 Task: For heading Use Montserrat with bold.  font size for heading20,  'Change the font style of data to'Montserrat and font size to 12,  Change the alignment of both headline & data to Align center.  In the sheet   Innovate Sales review   book
Action: Mouse moved to (25, 121)
Screenshot: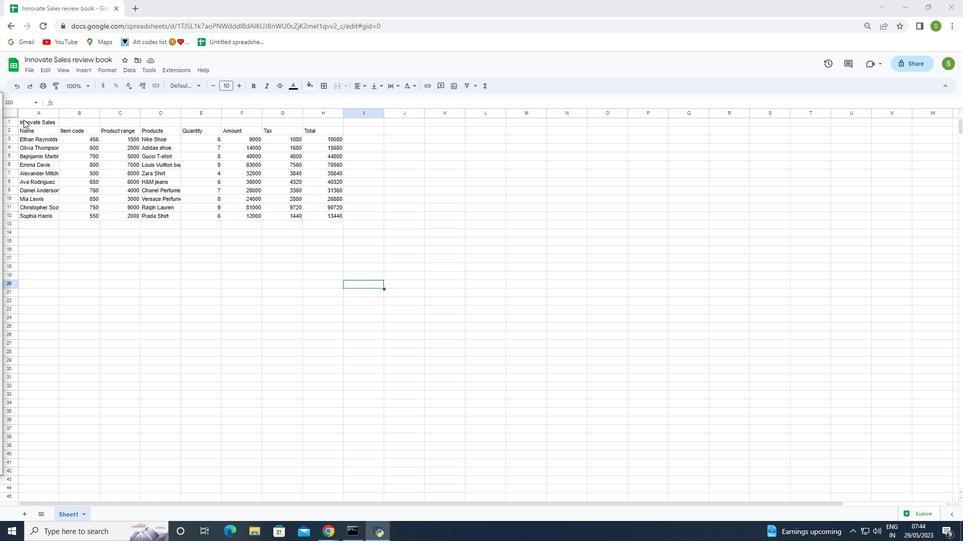 
Action: Mouse pressed left at (25, 121)
Screenshot: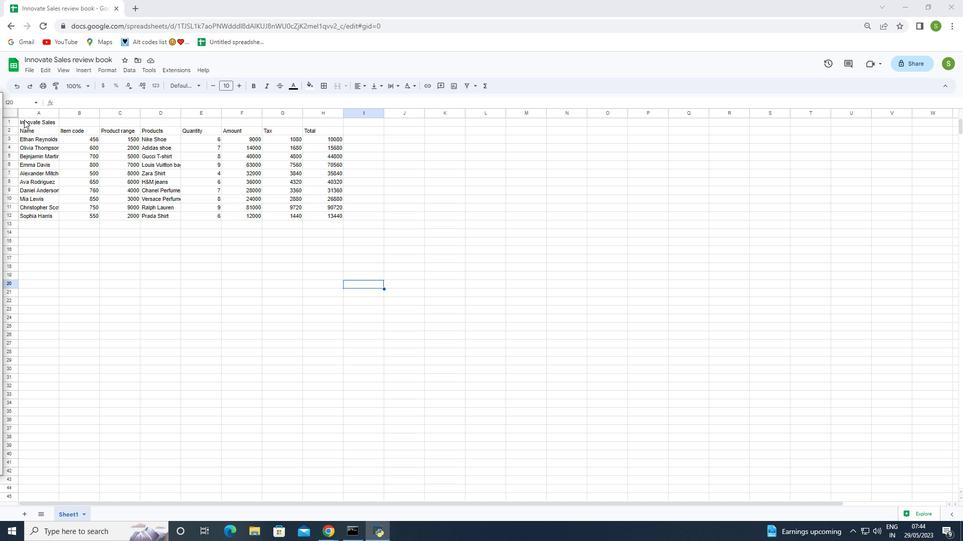 
Action: Mouse moved to (191, 86)
Screenshot: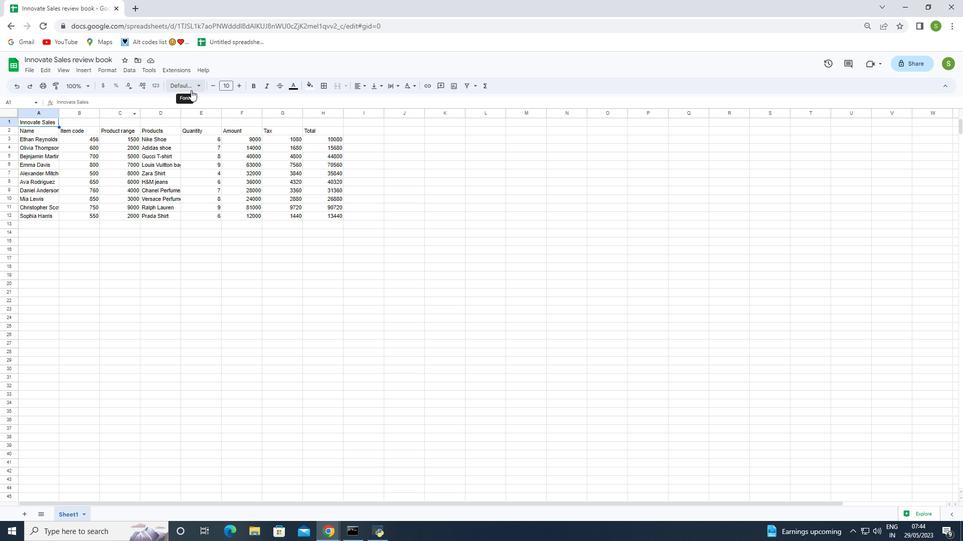 
Action: Mouse pressed left at (191, 86)
Screenshot: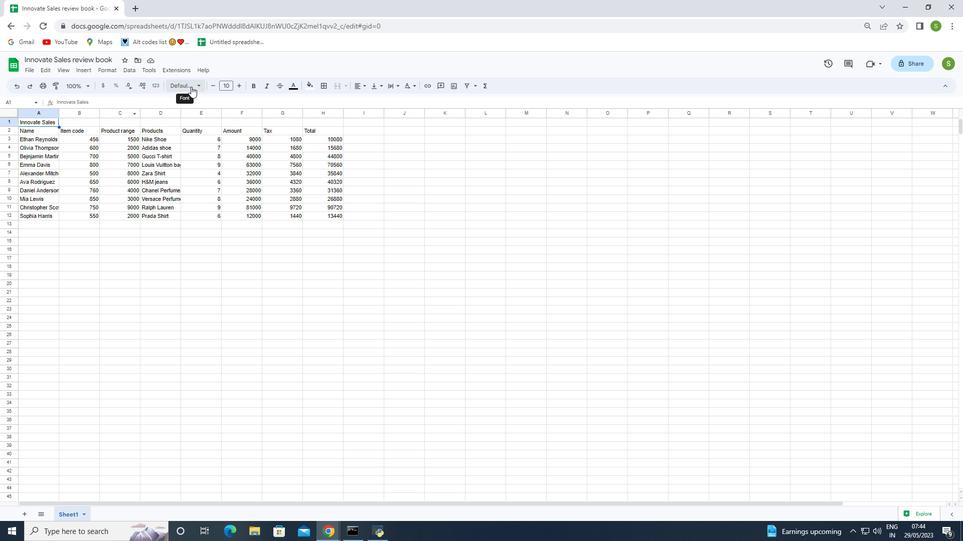 
Action: Mouse moved to (203, 466)
Screenshot: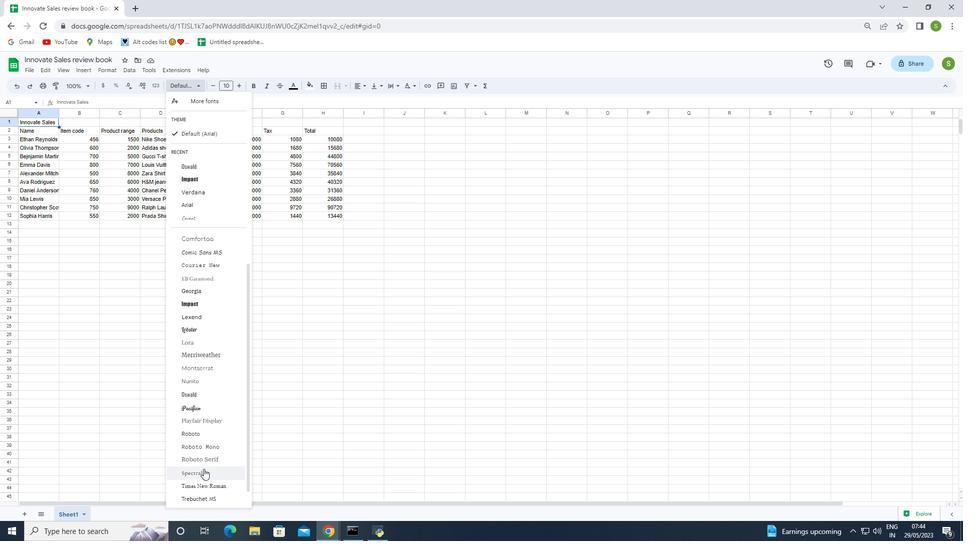 
Action: Mouse scrolled (203, 466) with delta (0, 0)
Screenshot: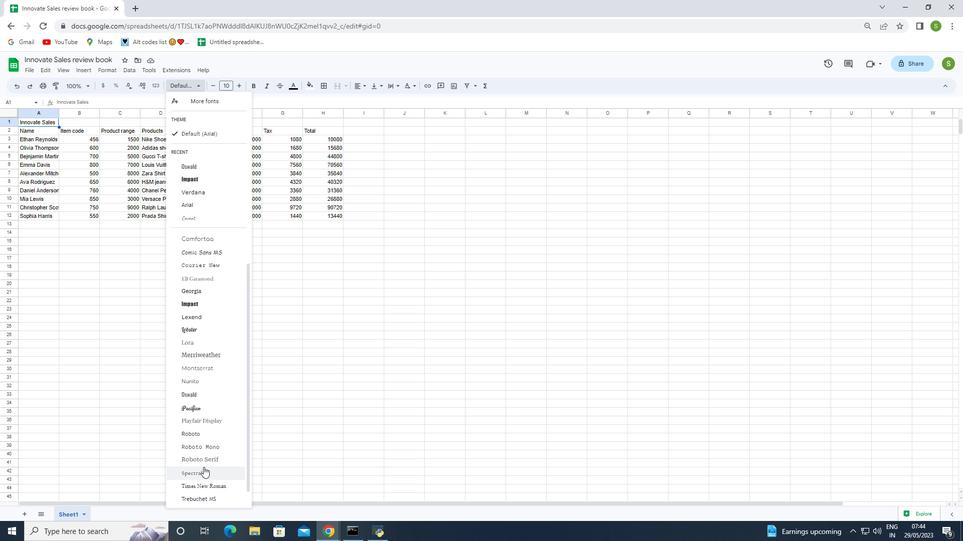 
Action: Mouse scrolled (203, 466) with delta (0, 0)
Screenshot: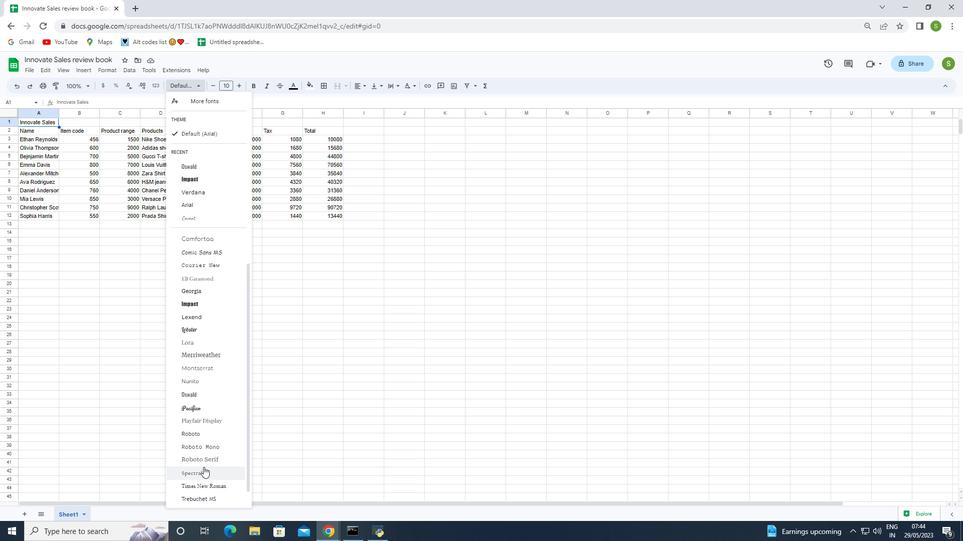 
Action: Mouse scrolled (203, 466) with delta (0, 0)
Screenshot: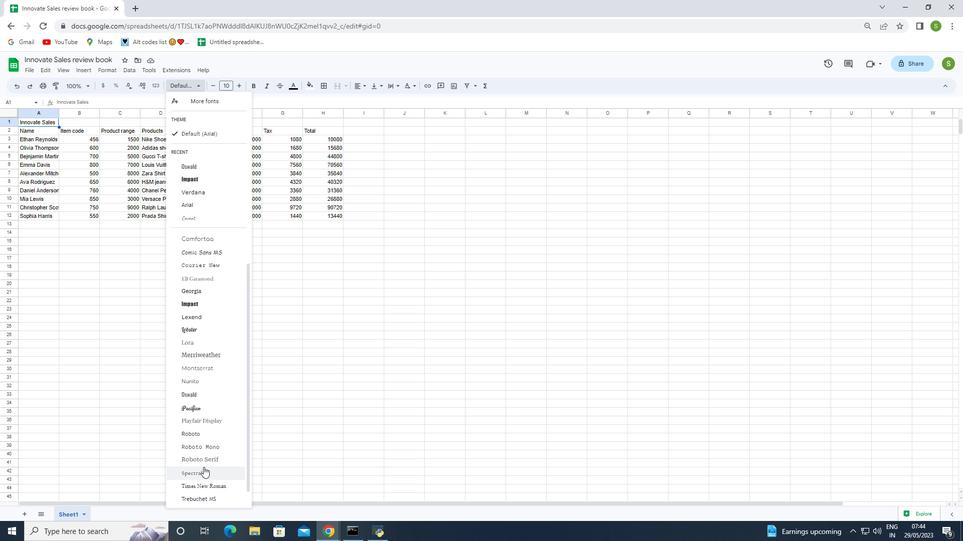 
Action: Mouse scrolled (203, 466) with delta (0, 0)
Screenshot: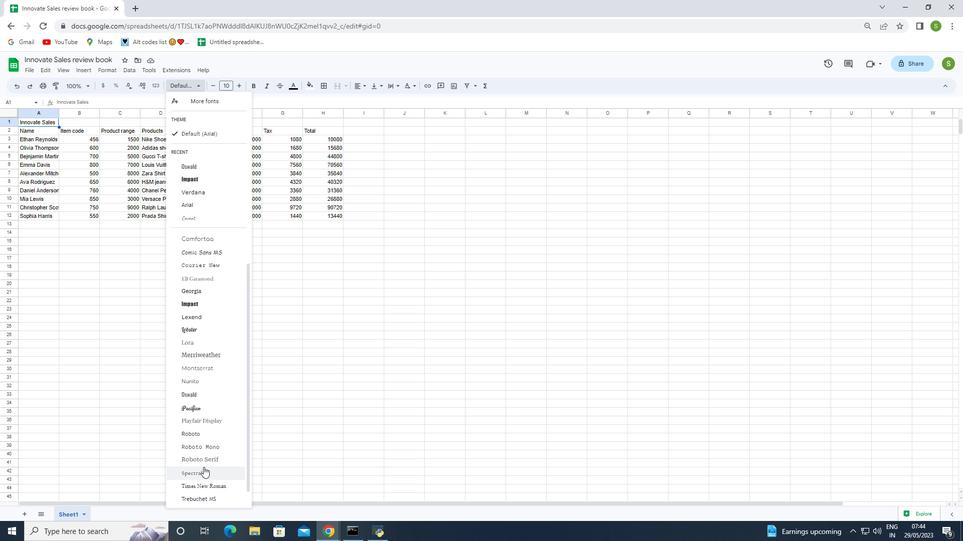 
Action: Mouse scrolled (203, 466) with delta (0, 0)
Screenshot: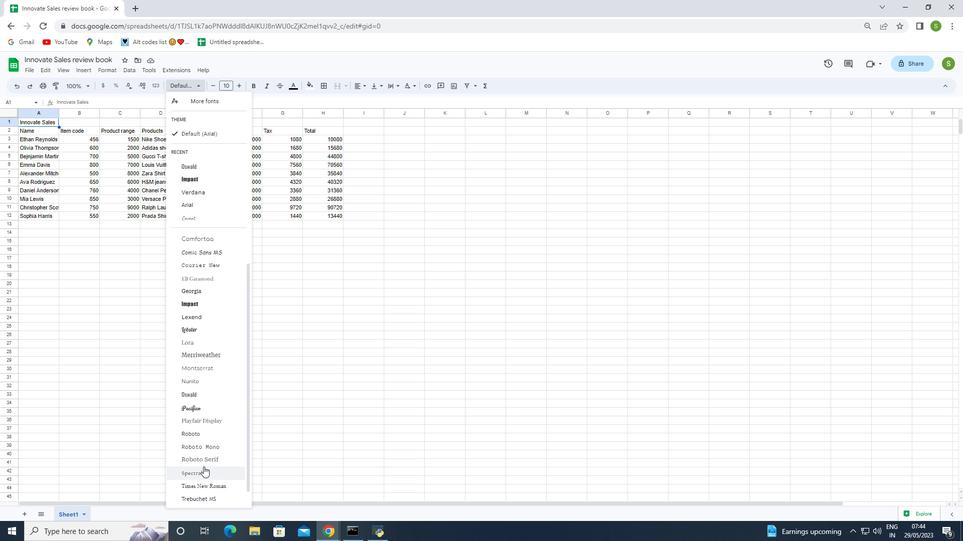 
Action: Mouse scrolled (203, 466) with delta (0, 0)
Screenshot: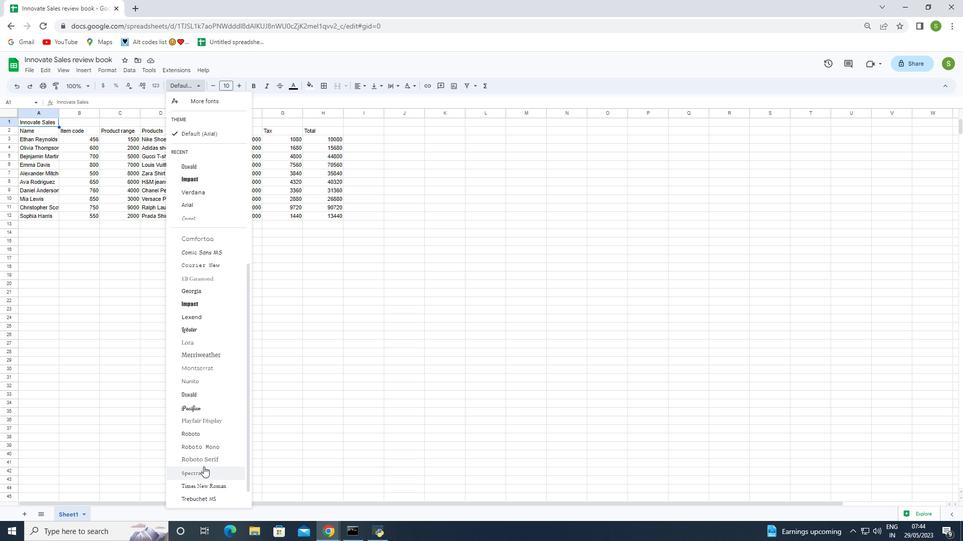 
Action: Mouse moved to (210, 358)
Screenshot: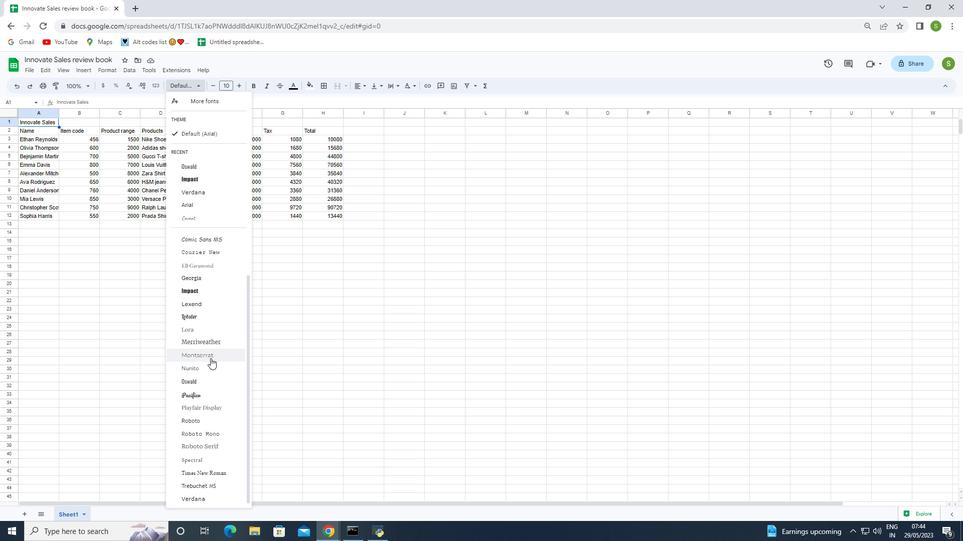 
Action: Mouse pressed left at (210, 358)
Screenshot: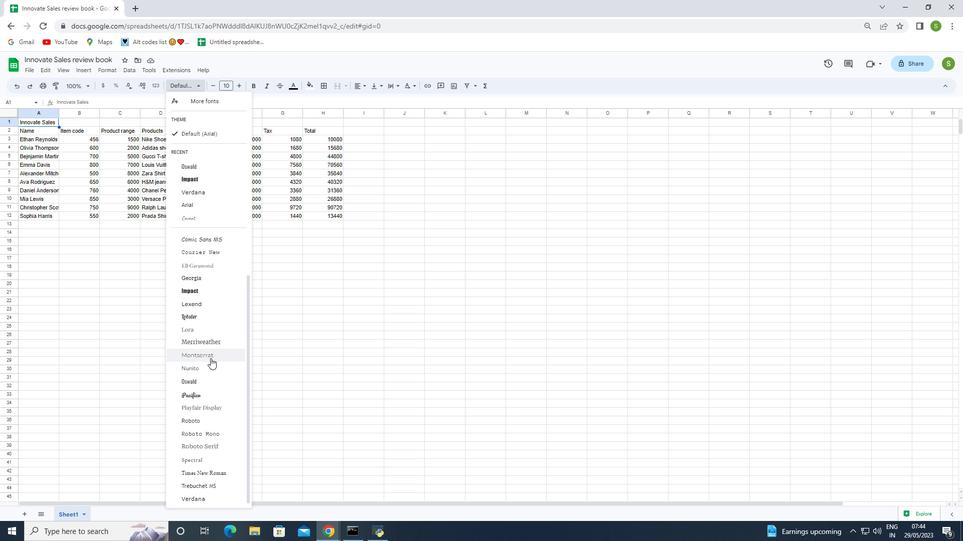 
Action: Mouse moved to (252, 86)
Screenshot: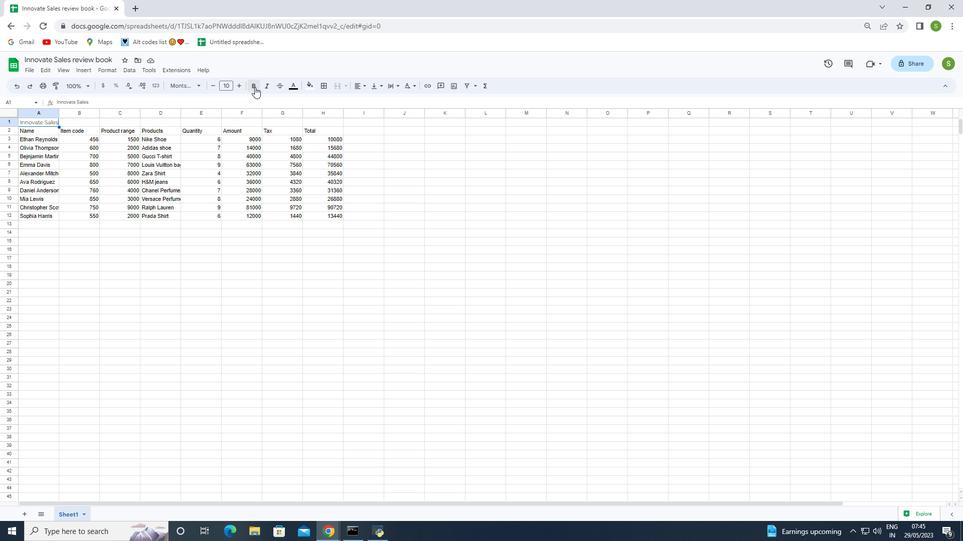 
Action: Mouse pressed left at (252, 86)
Screenshot: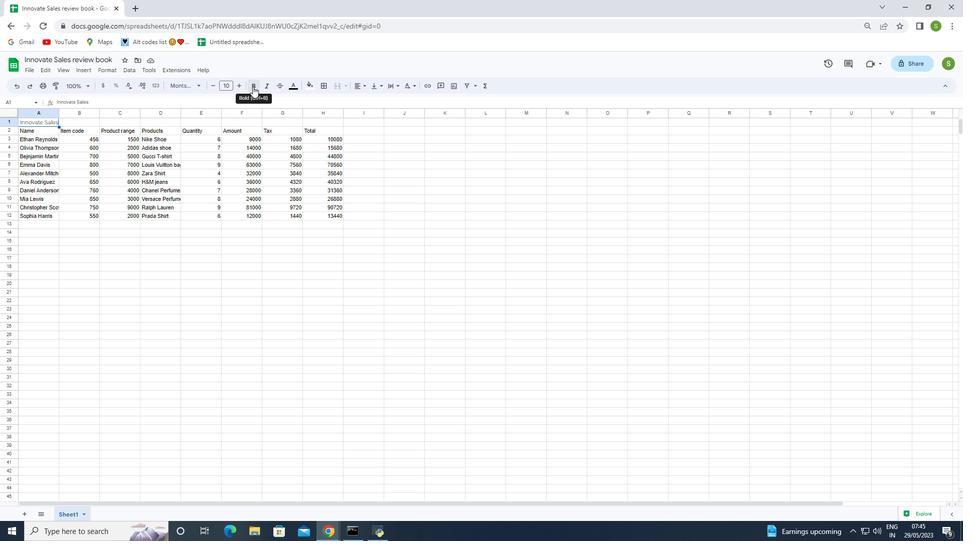 
Action: Mouse moved to (241, 87)
Screenshot: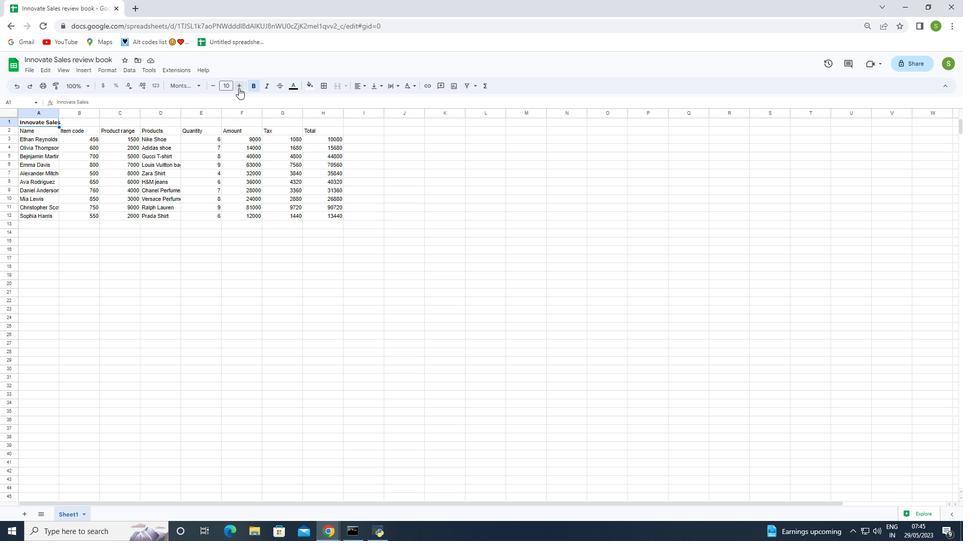 
Action: Mouse pressed left at (241, 87)
Screenshot: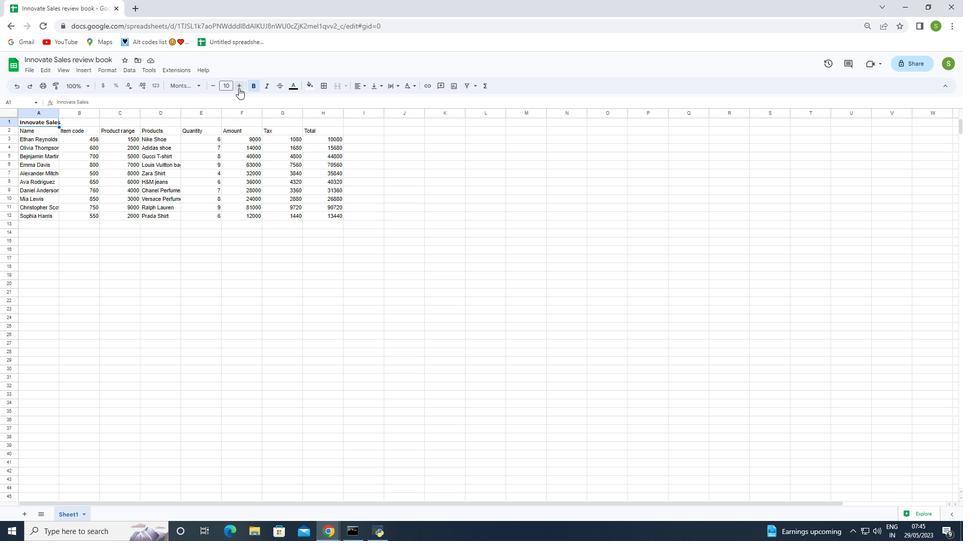 
Action: Mouse pressed left at (241, 87)
Screenshot: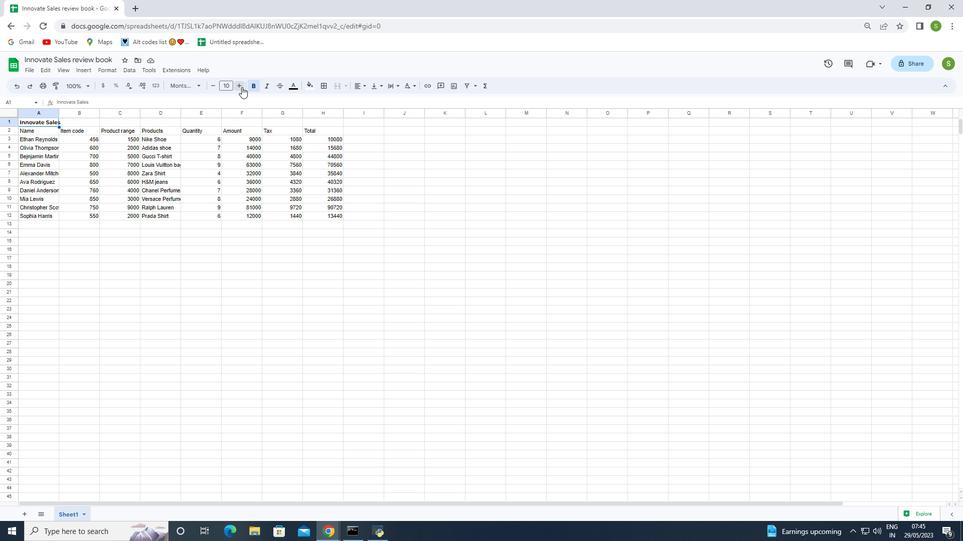
Action: Mouse pressed left at (241, 87)
Screenshot: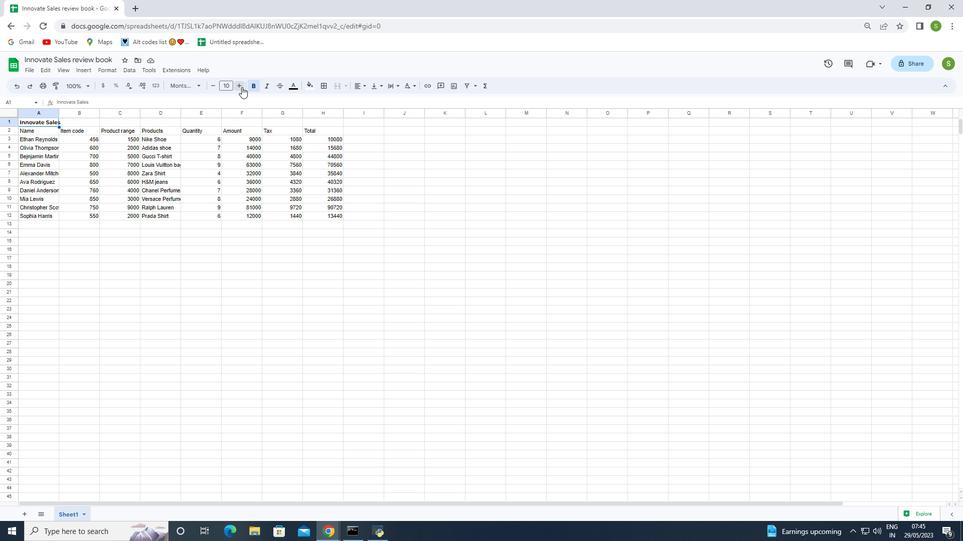 
Action: Mouse pressed left at (241, 87)
Screenshot: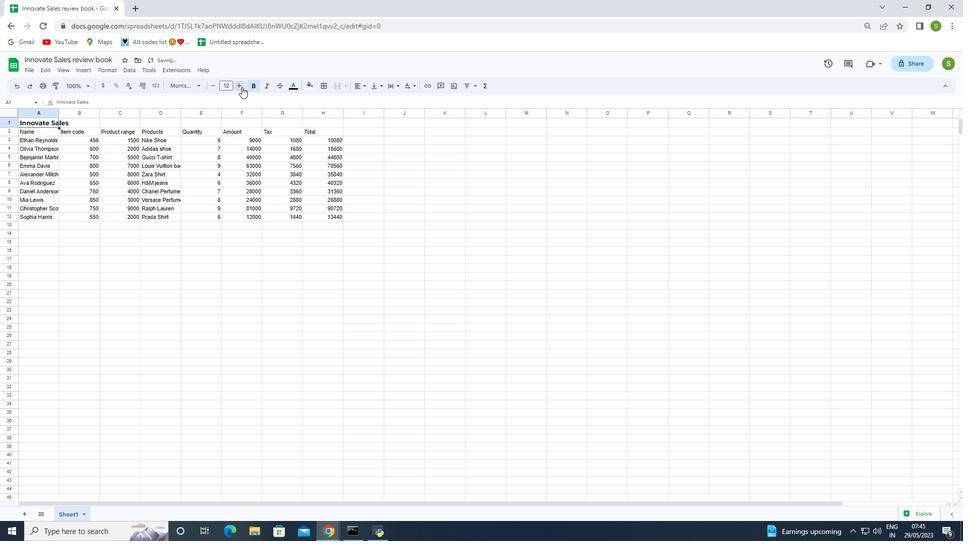 
Action: Mouse pressed left at (241, 87)
Screenshot: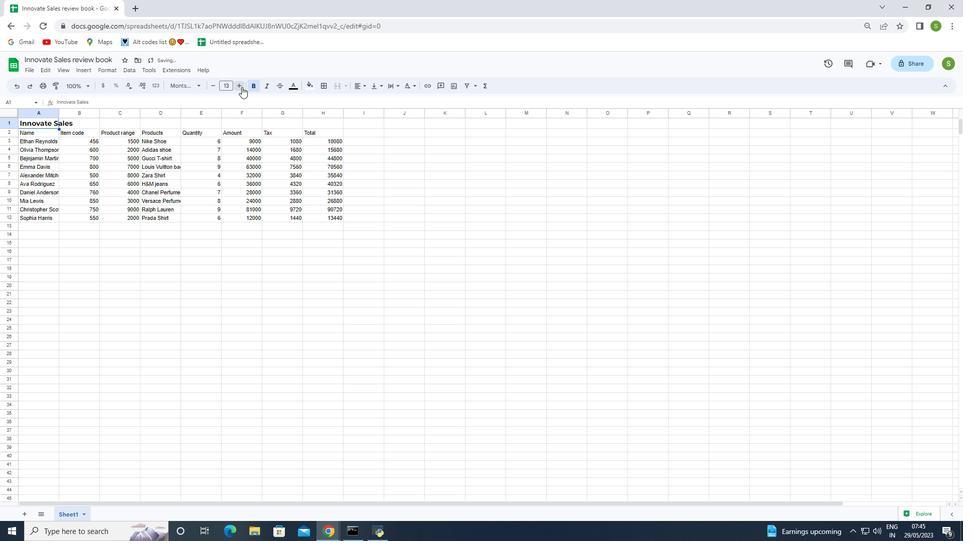 
Action: Mouse pressed left at (241, 87)
Screenshot: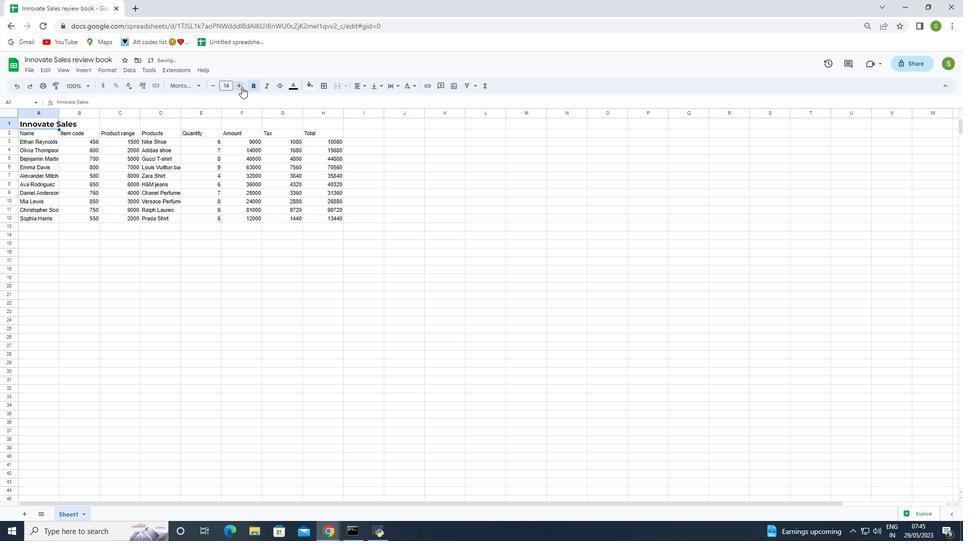 
Action: Mouse pressed left at (241, 87)
Screenshot: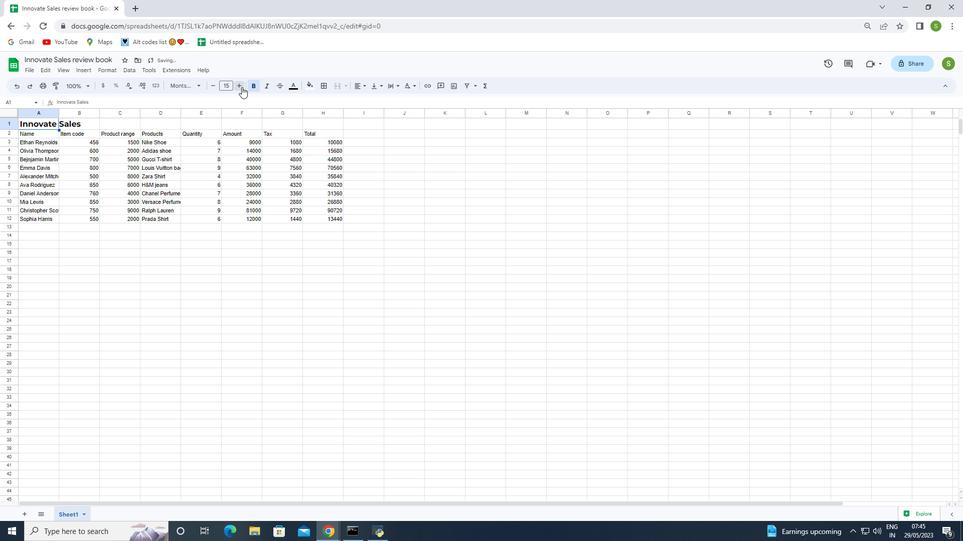 
Action: Mouse pressed left at (241, 87)
Screenshot: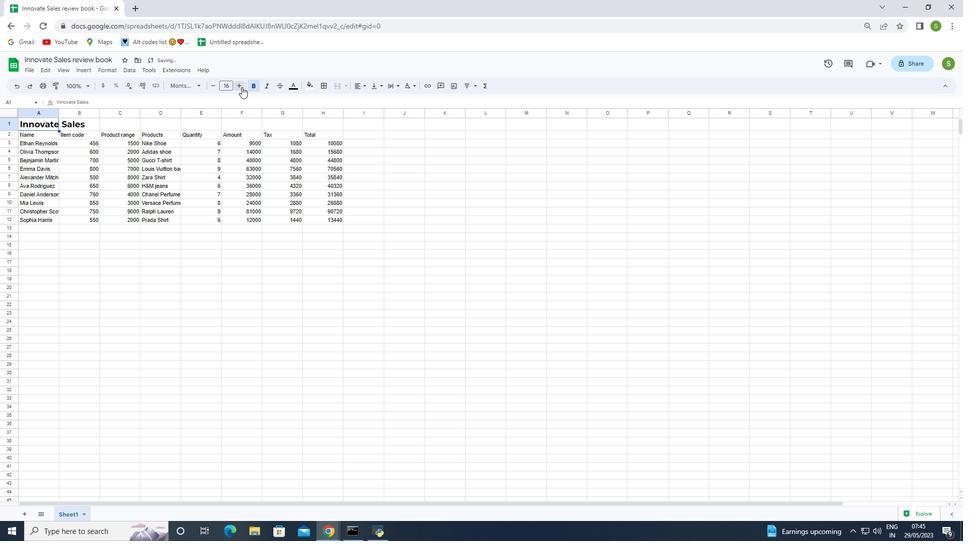 
Action: Mouse pressed left at (241, 87)
Screenshot: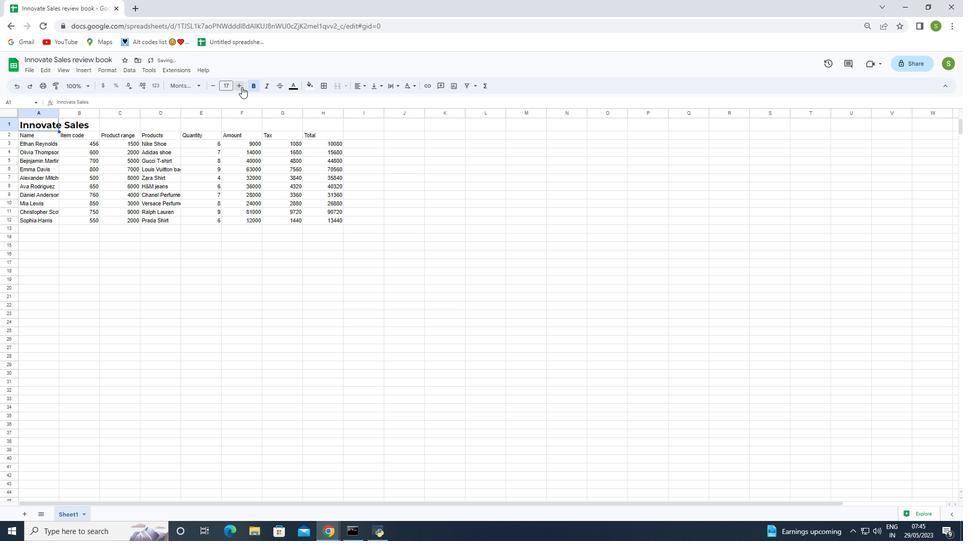 
Action: Mouse pressed left at (241, 87)
Screenshot: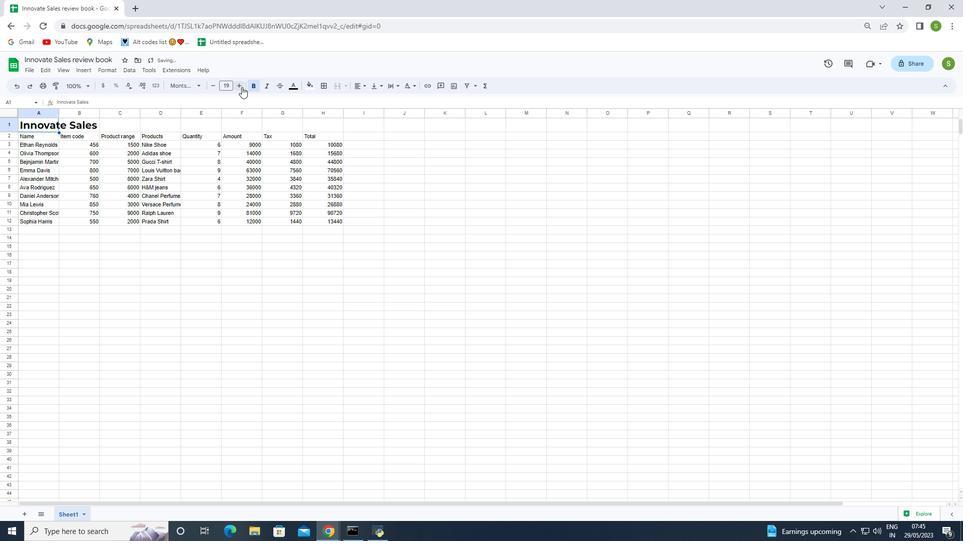 
Action: Mouse moved to (201, 238)
Screenshot: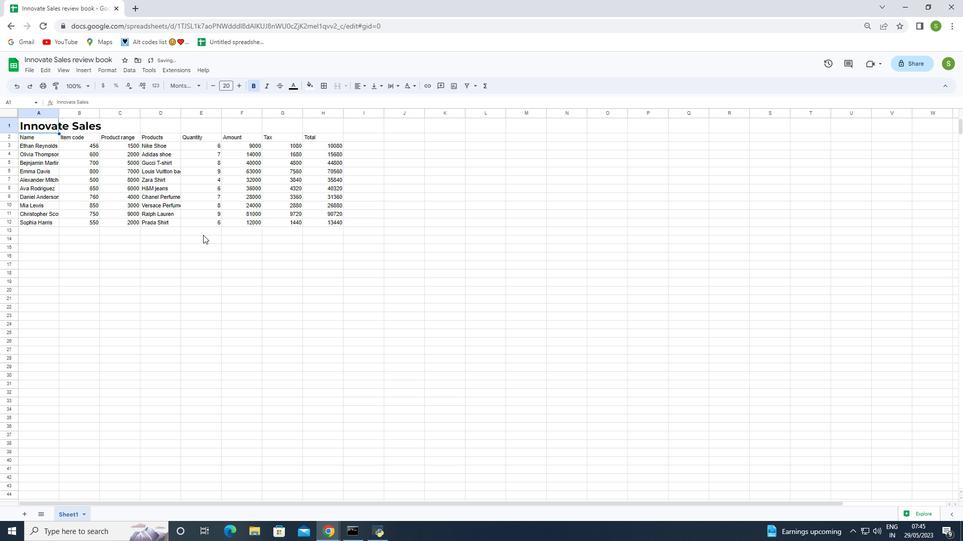 
Action: Mouse pressed left at (201, 238)
Screenshot: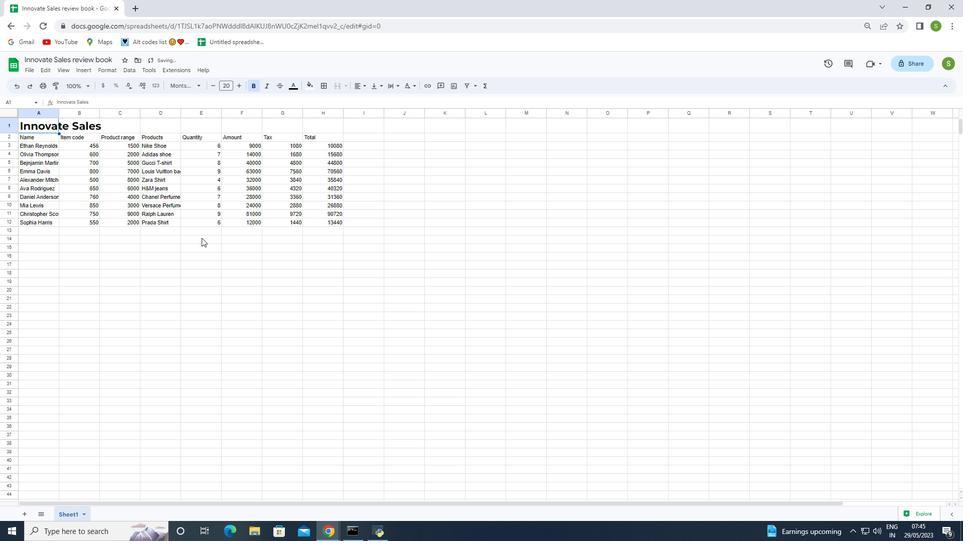 
Action: Mouse moved to (23, 138)
Screenshot: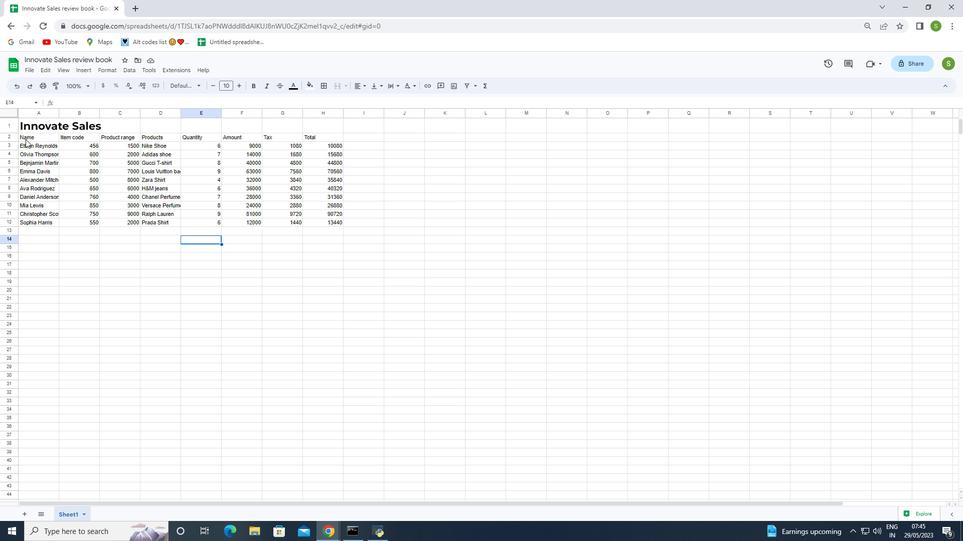 
Action: Mouse pressed left at (23, 138)
Screenshot: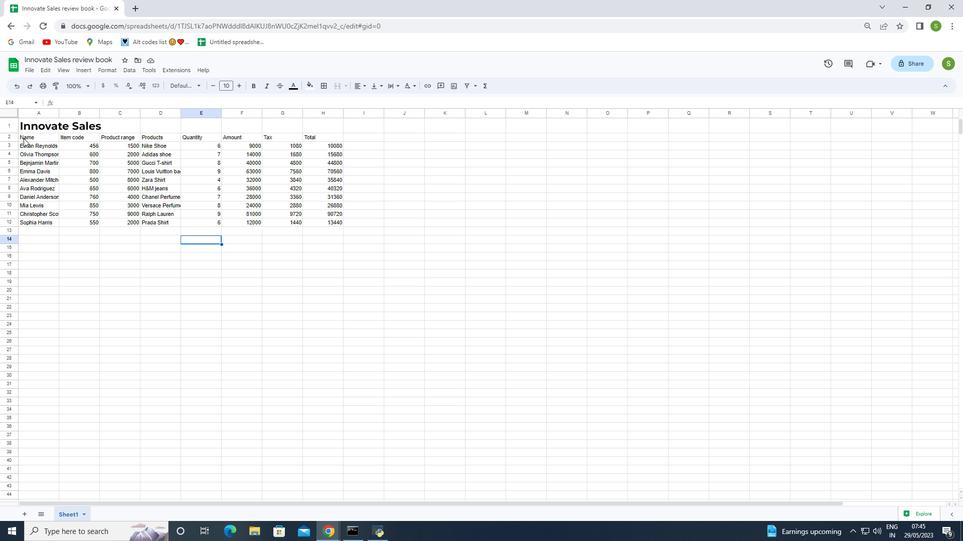
Action: Mouse moved to (177, 85)
Screenshot: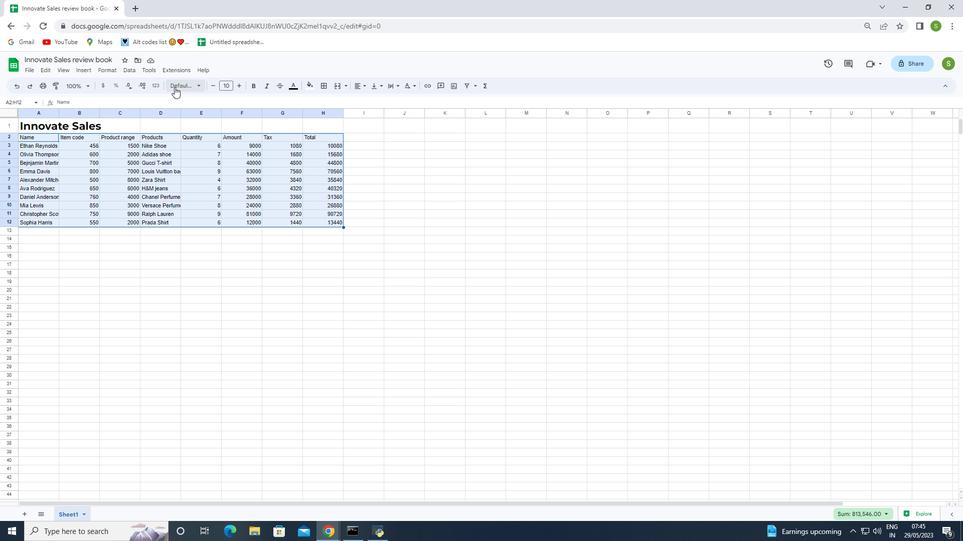 
Action: Mouse pressed left at (177, 85)
Screenshot: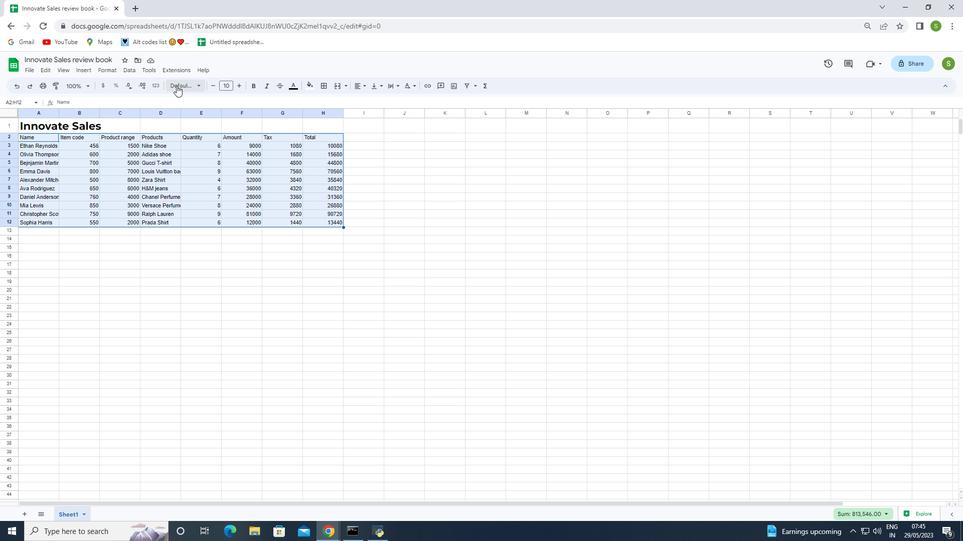 
Action: Mouse moved to (206, 402)
Screenshot: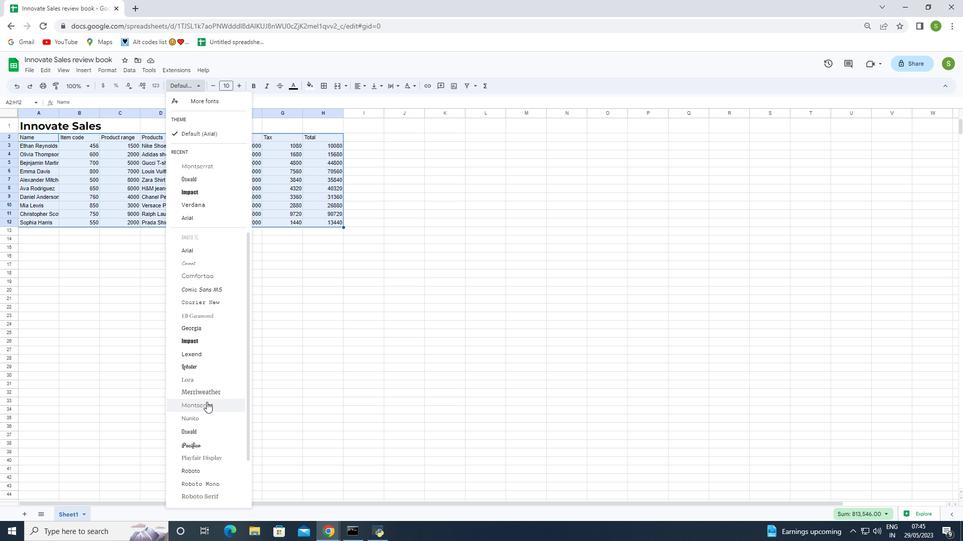 
Action: Mouse pressed left at (206, 402)
Screenshot: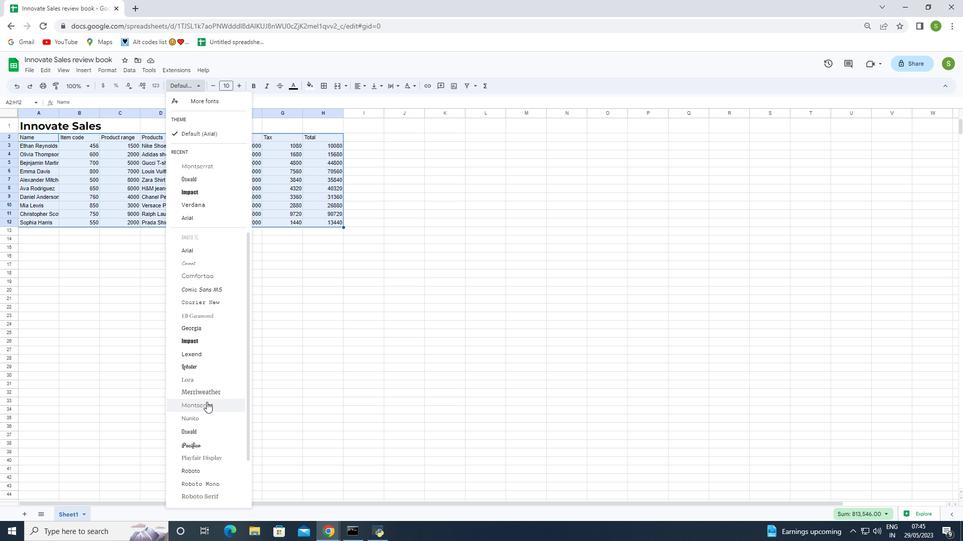 
Action: Mouse moved to (236, 85)
Screenshot: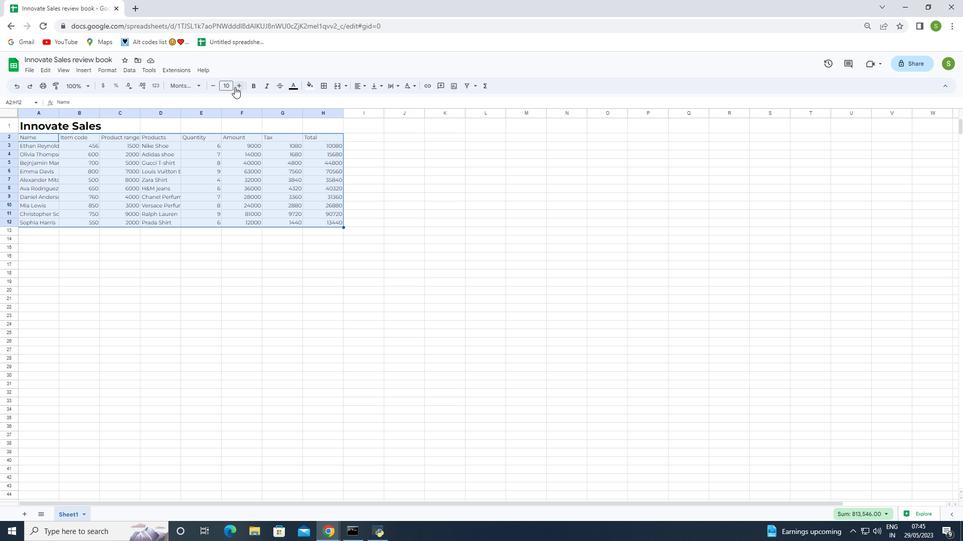 
Action: Mouse pressed left at (236, 85)
Screenshot: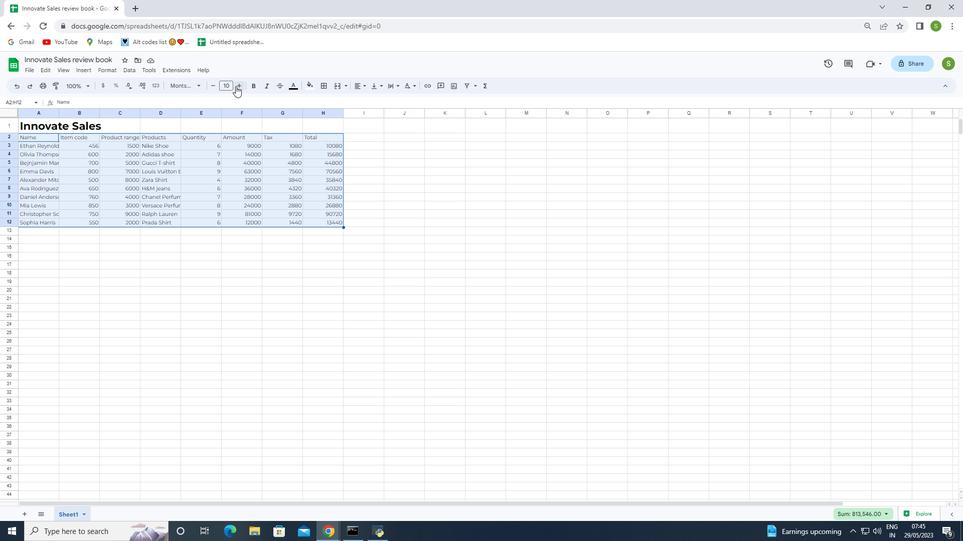 
Action: Mouse moved to (234, 85)
Screenshot: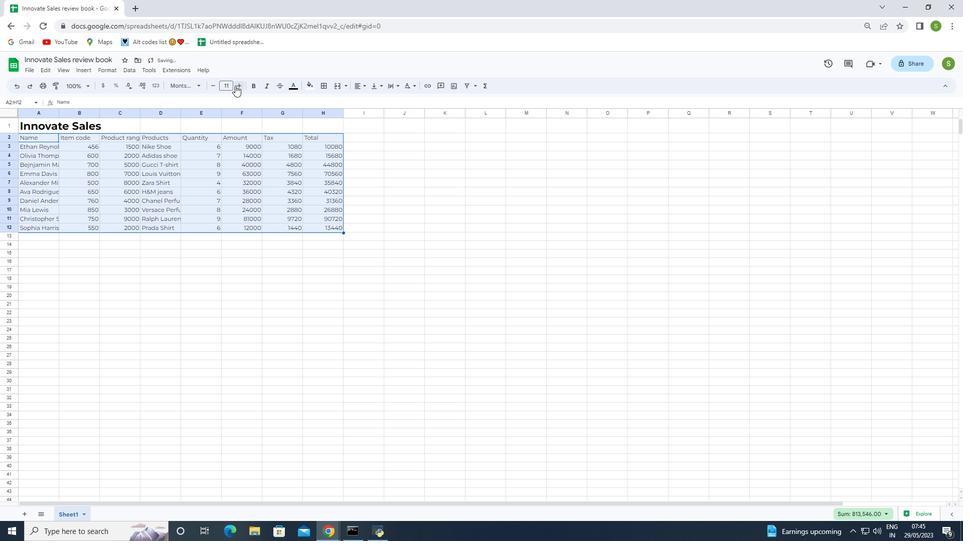 
Action: Mouse pressed left at (234, 85)
Screenshot: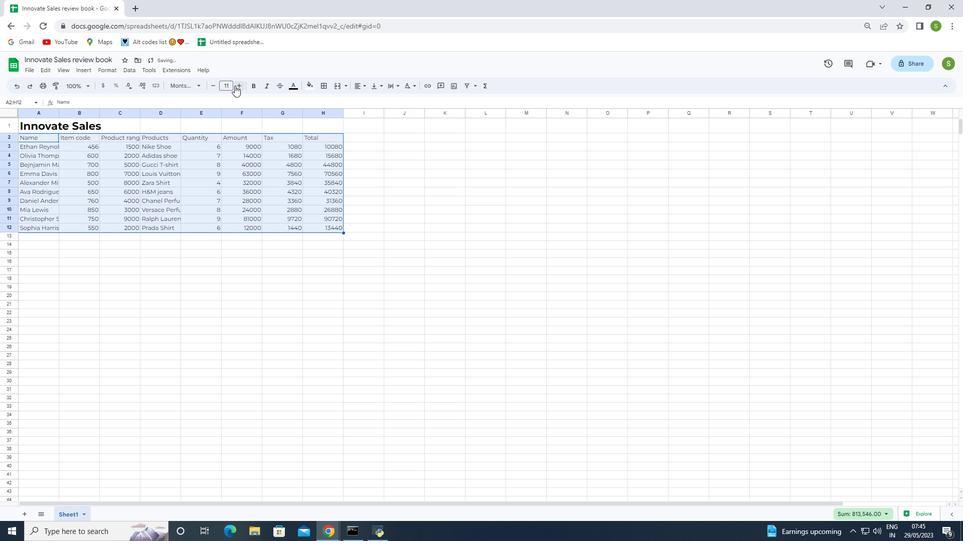 
Action: Mouse moved to (237, 300)
Screenshot: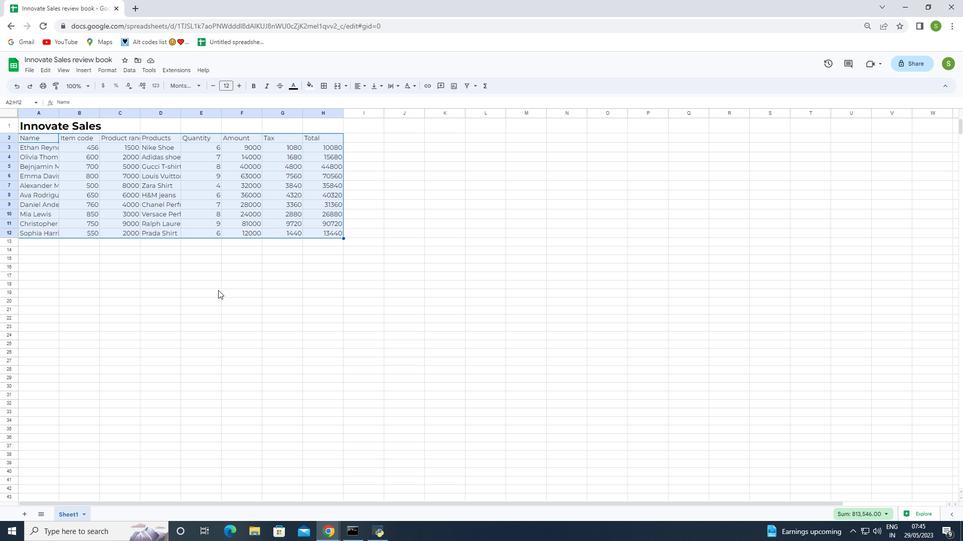 
Action: Mouse pressed left at (237, 300)
Screenshot: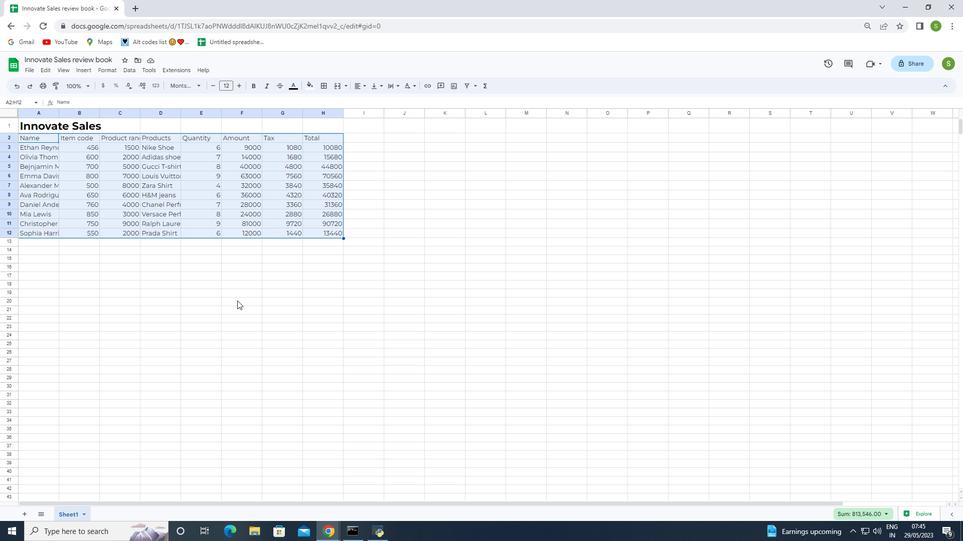 
Action: Mouse moved to (44, 122)
Screenshot: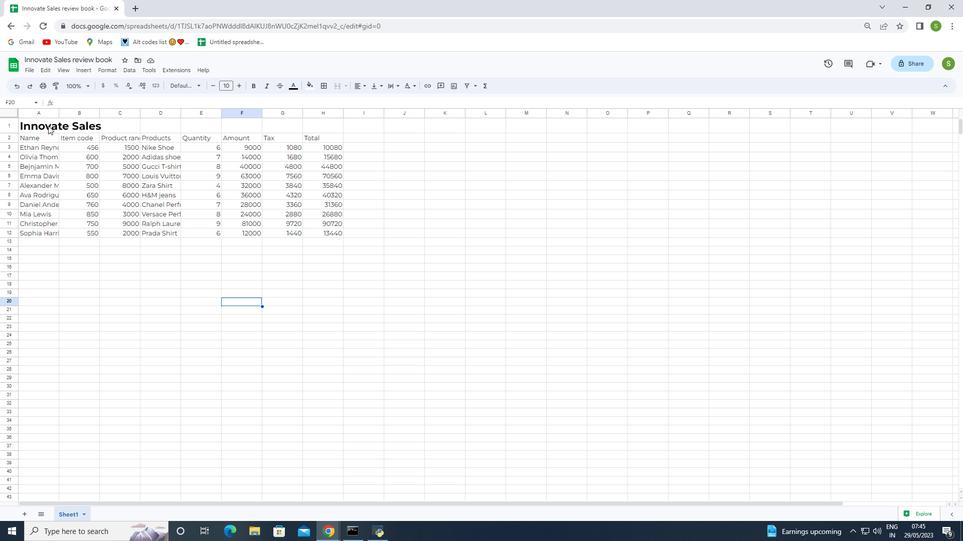
Action: Mouse pressed left at (44, 122)
Screenshot: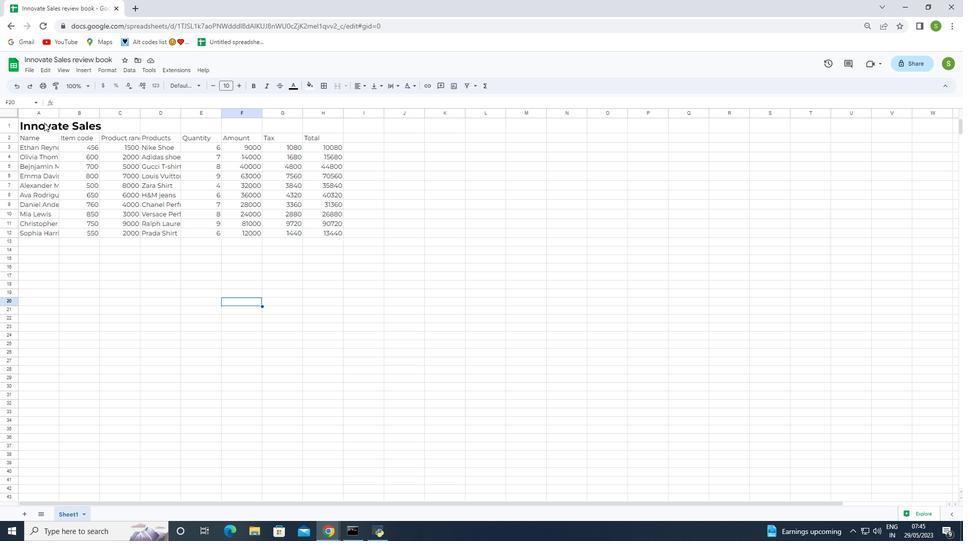 
Action: Mouse moved to (359, 86)
Screenshot: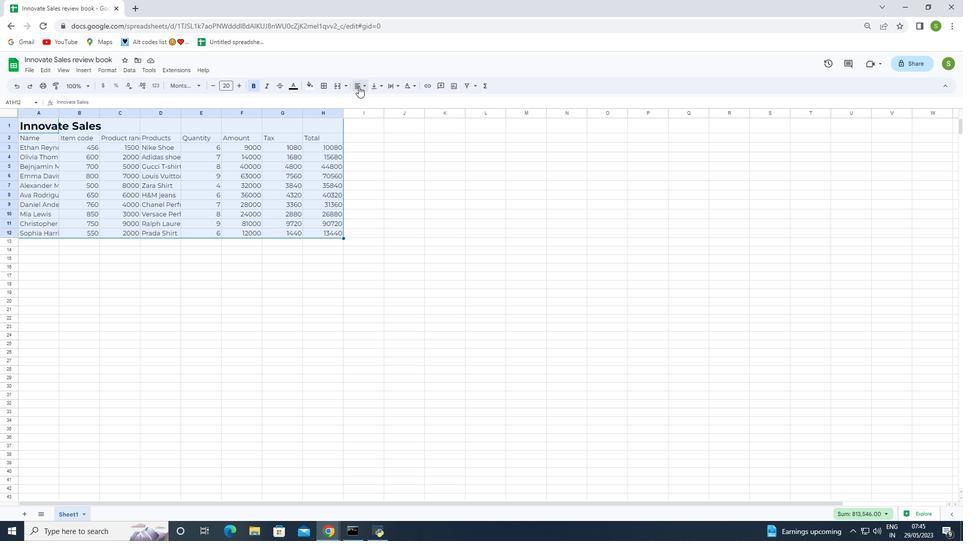 
Action: Mouse pressed left at (359, 86)
Screenshot: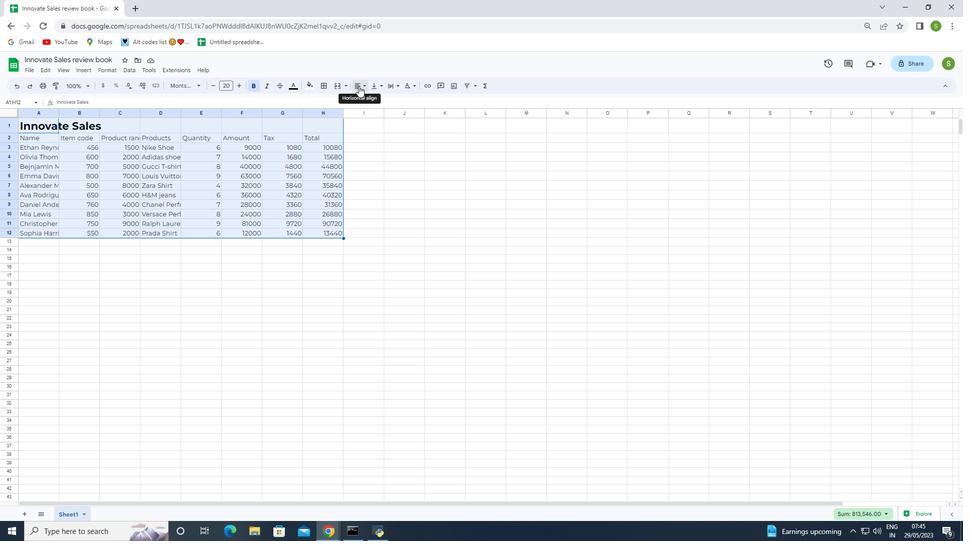 
Action: Mouse moved to (369, 101)
Screenshot: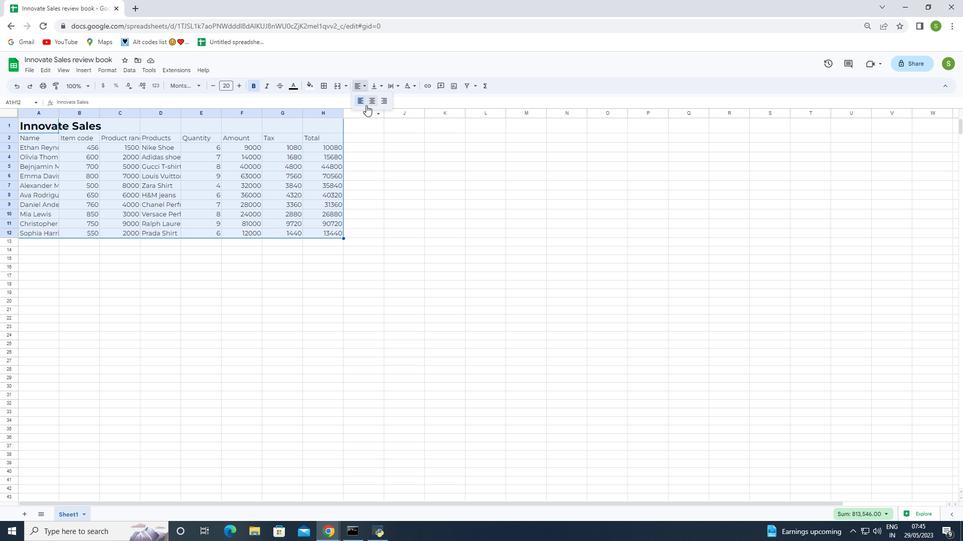 
Action: Mouse pressed left at (369, 101)
Screenshot: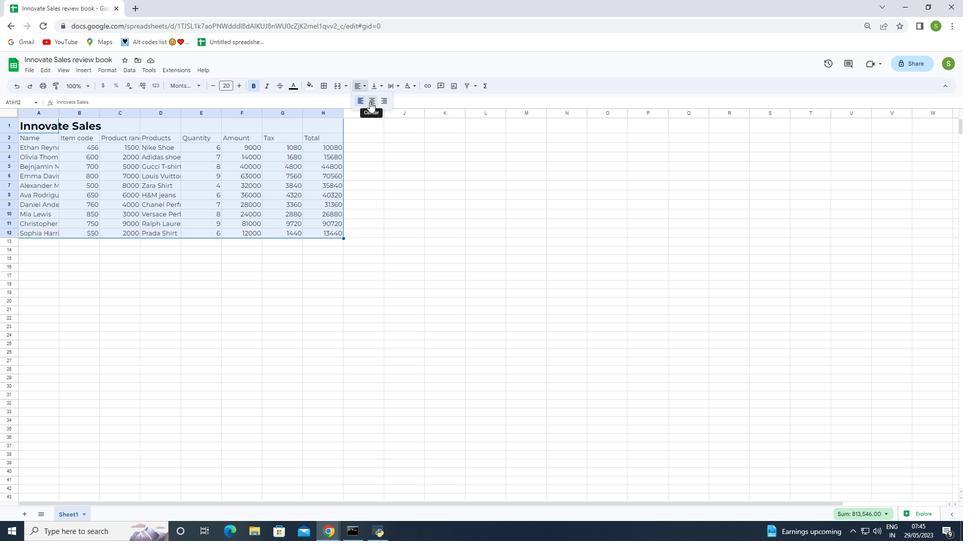 
Action: Mouse moved to (170, 259)
Screenshot: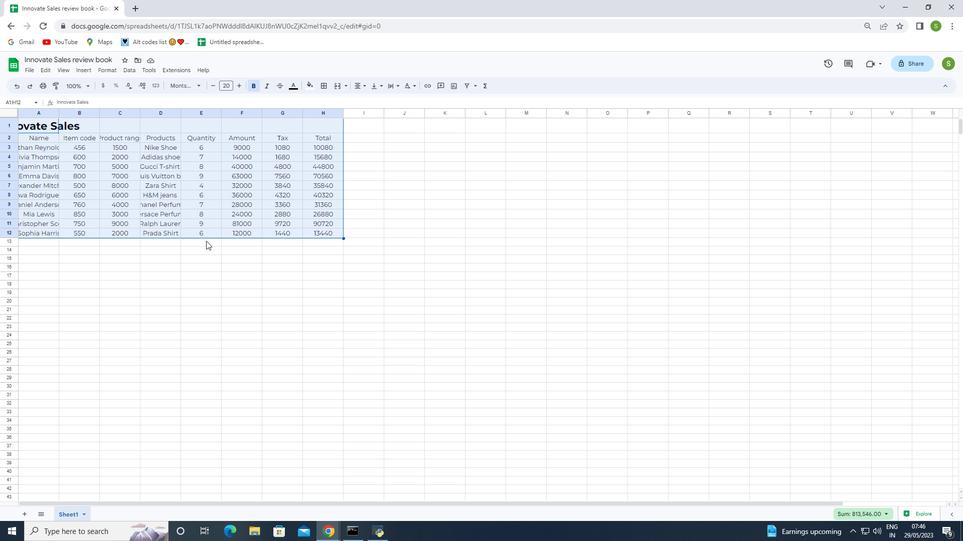 
Action: Mouse pressed left at (170, 259)
Screenshot: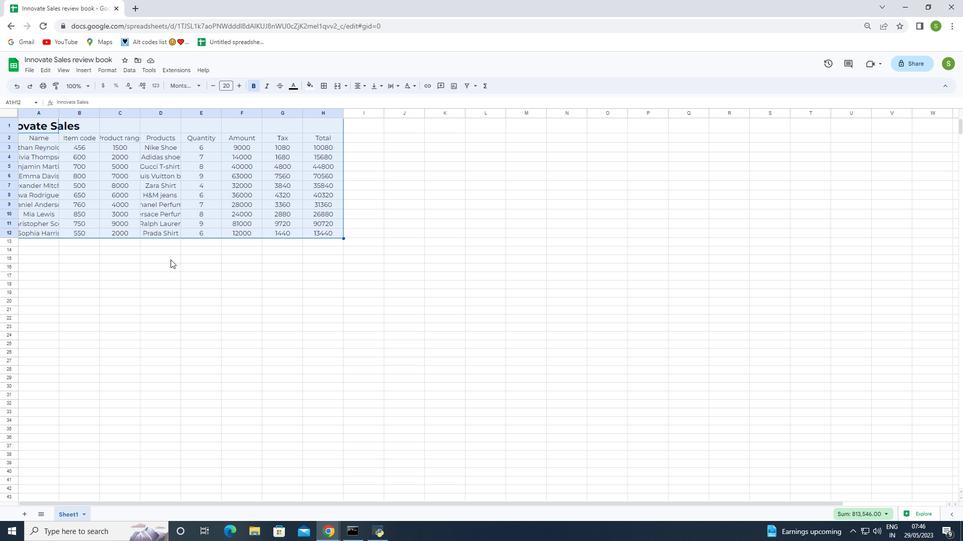 
Action: Mouse moved to (12, 112)
Screenshot: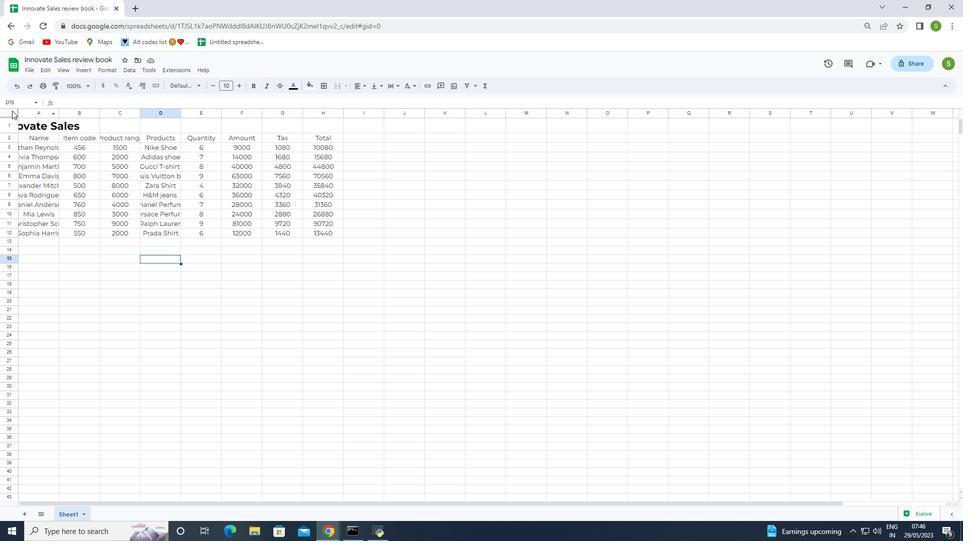 
Action: Mouse pressed left at (12, 112)
Screenshot: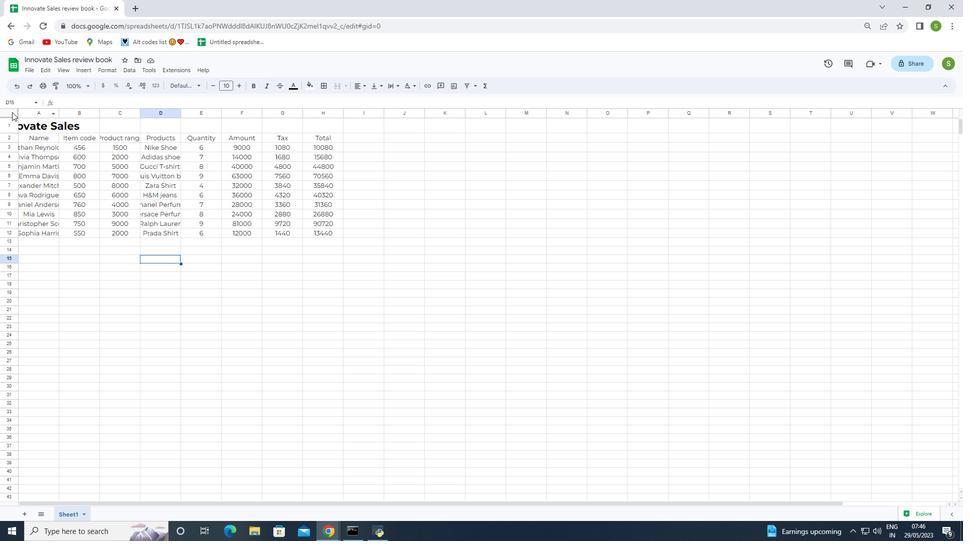 
Action: Mouse moved to (80, 263)
Screenshot: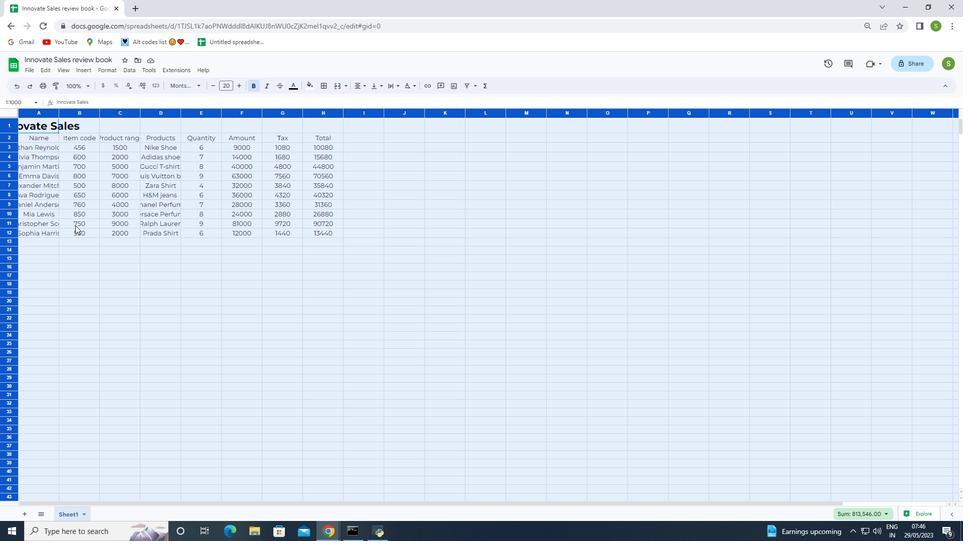 
Action: Mouse pressed left at (80, 263)
Screenshot: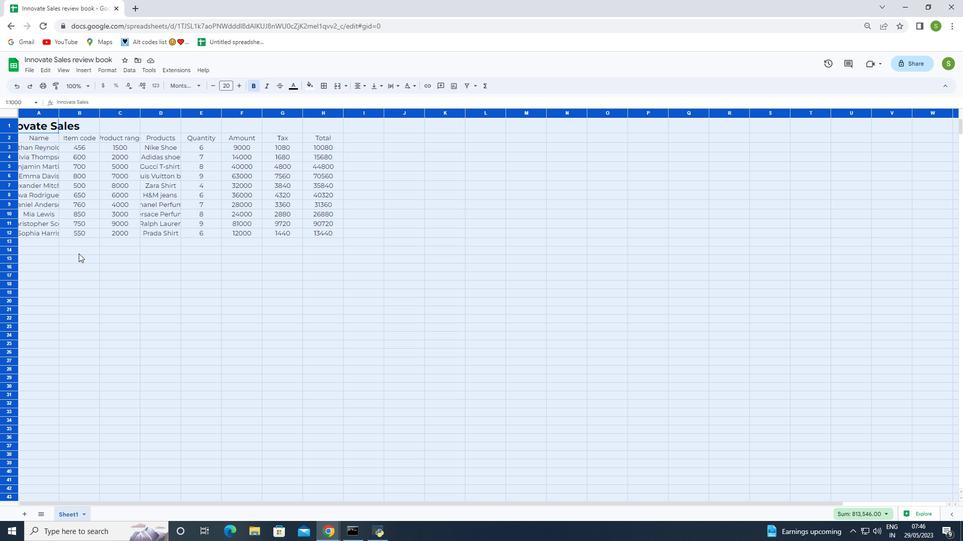 
Action: Mouse moved to (30, 67)
Screenshot: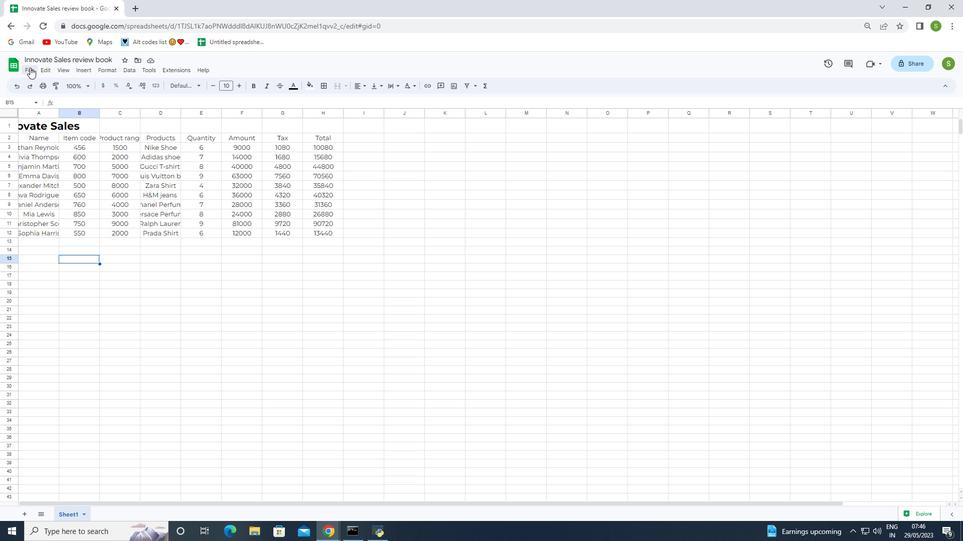 
Action: Mouse pressed left at (30, 67)
Screenshot: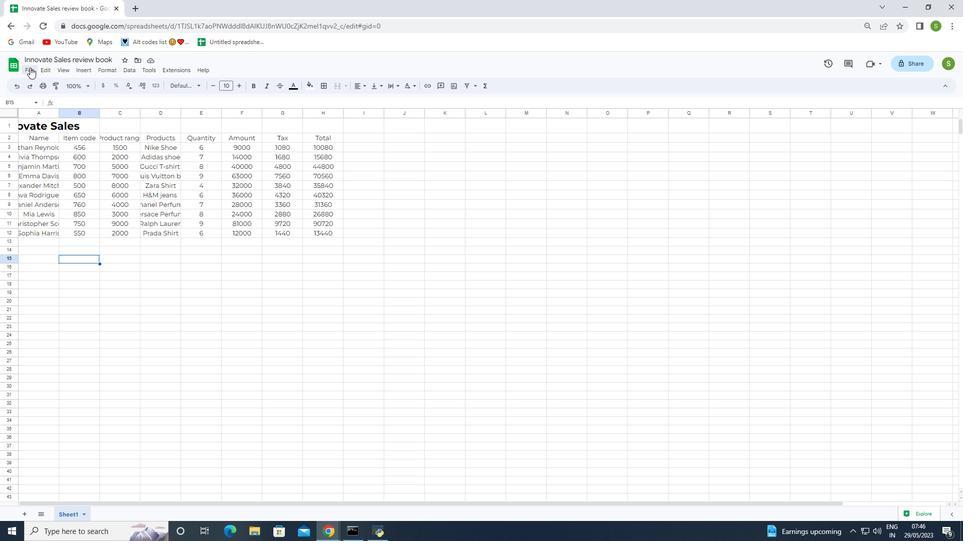 
Action: Mouse moved to (53, 190)
Screenshot: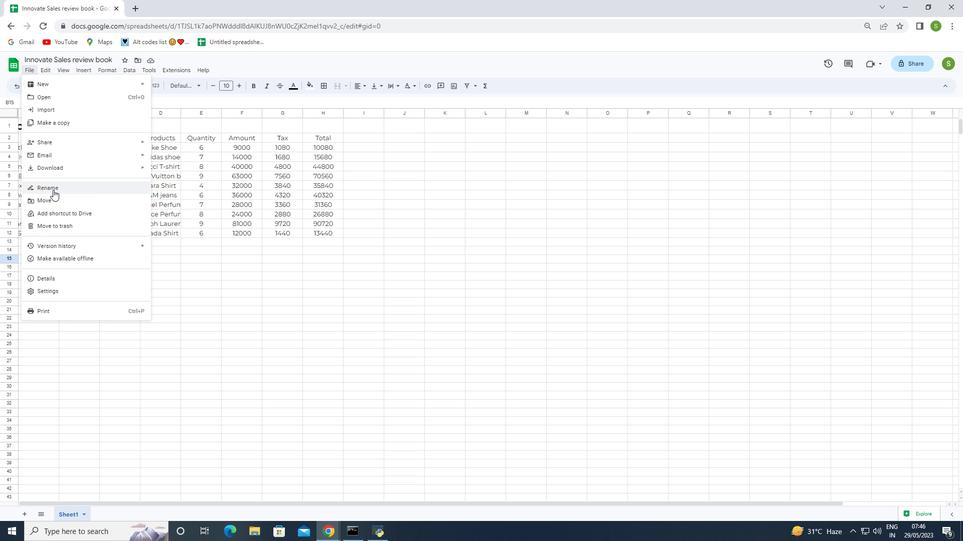 
Action: Mouse pressed left at (53, 190)
Screenshot: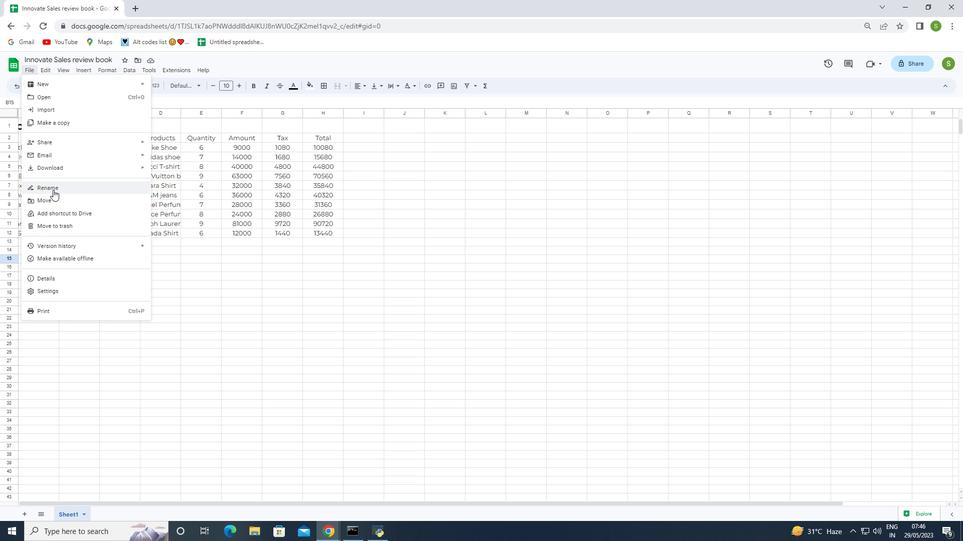 
Action: Key pressed <Key.backspace><Key.shift>Innovate<Key.space><Key.shift>Sales<Key.space><Key.shift><Key.shift>Review<Key.space>v<Key.backspace>book<Key.enter>
Screenshot: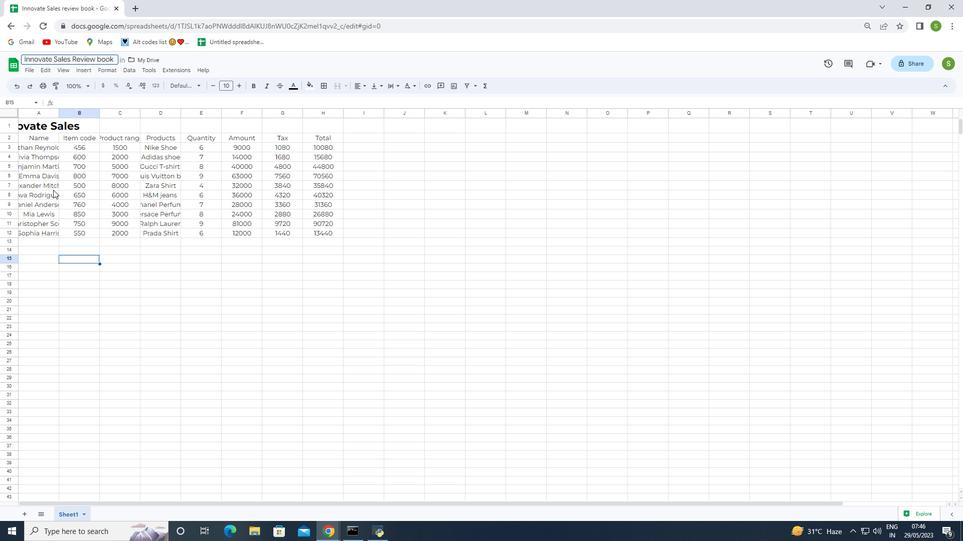 
Action: Mouse moved to (227, 302)
Screenshot: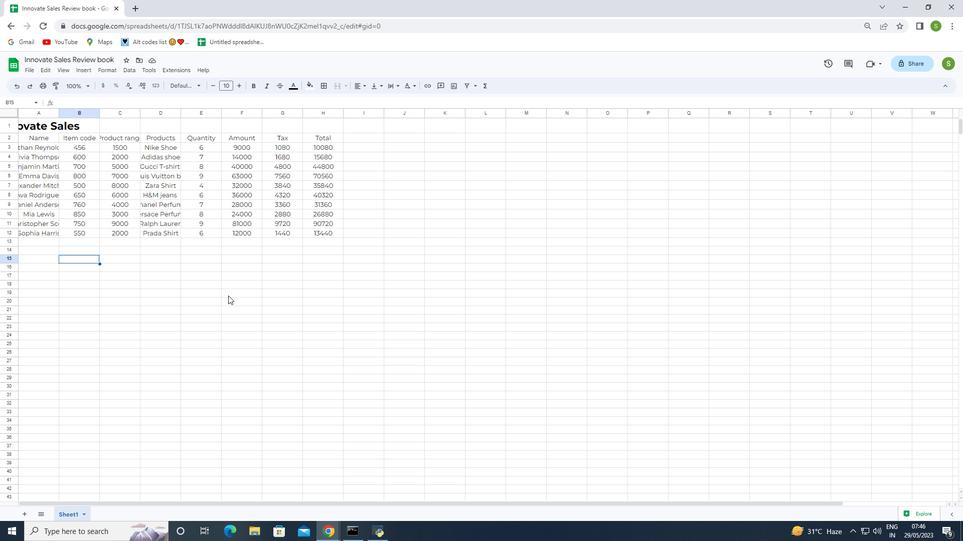 
Action: Mouse pressed left at (227, 302)
Screenshot: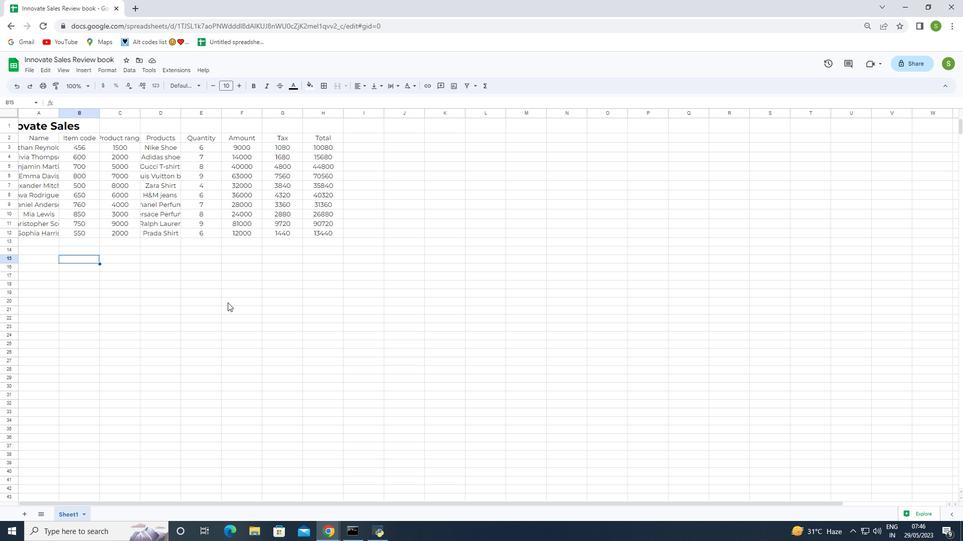 
